 Task: Look for products in the category "IPA" from Elysian only.
Action: Mouse moved to (684, 269)
Screenshot: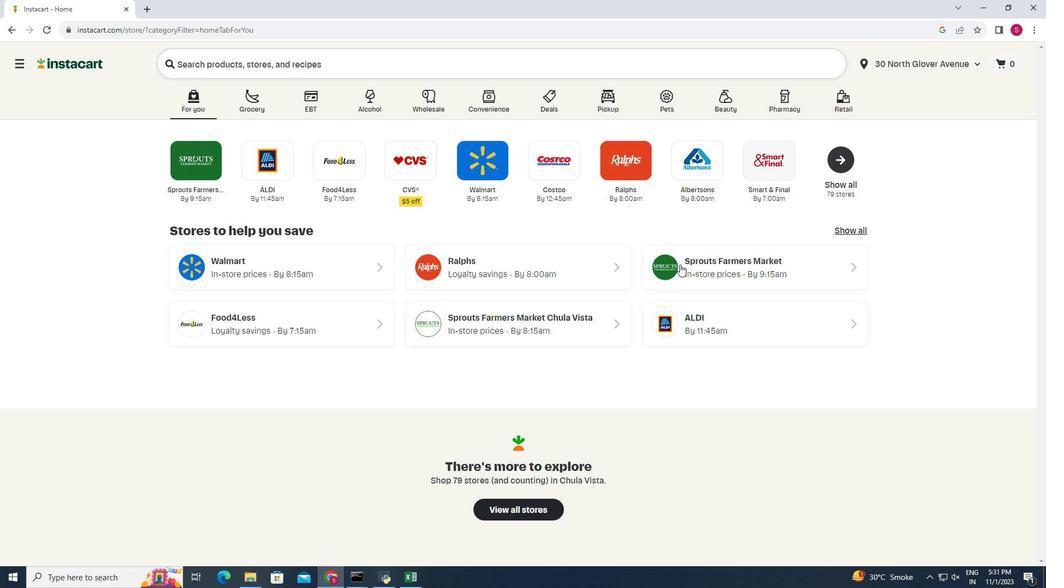 
Action: Mouse pressed left at (684, 269)
Screenshot: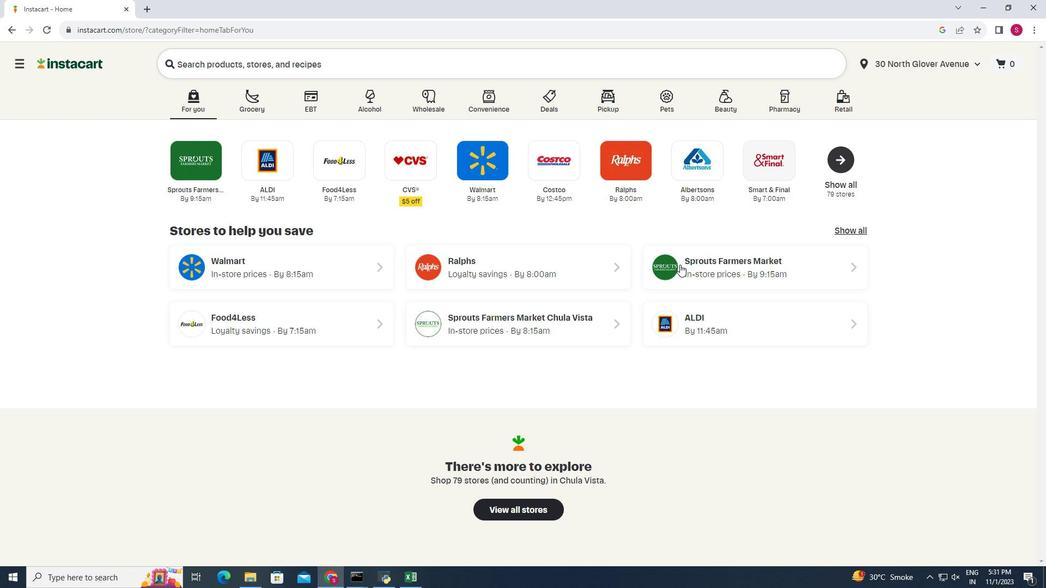 
Action: Mouse moved to (76, 564)
Screenshot: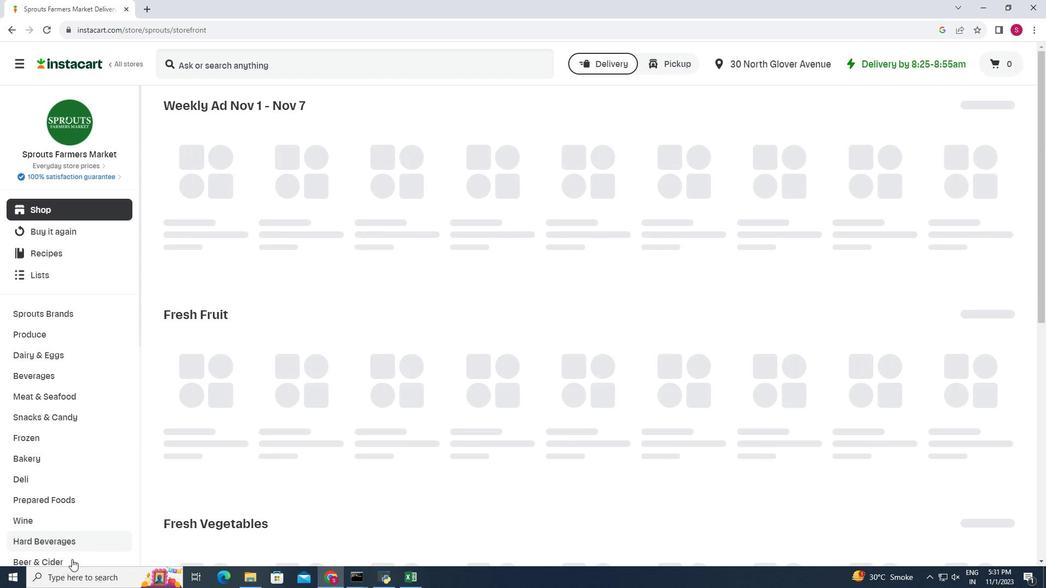 
Action: Mouse pressed left at (76, 564)
Screenshot: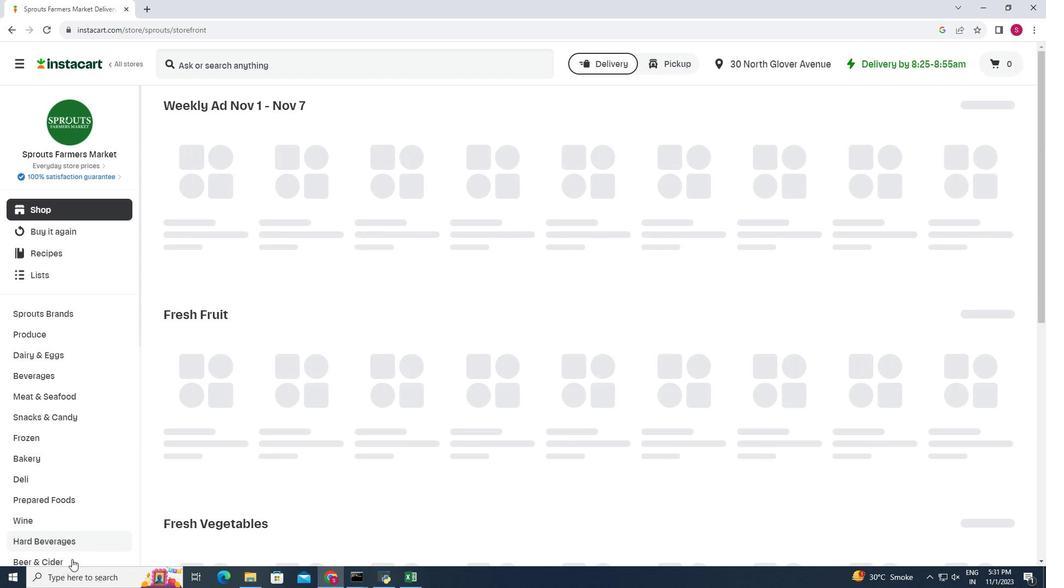 
Action: Mouse moved to (256, 140)
Screenshot: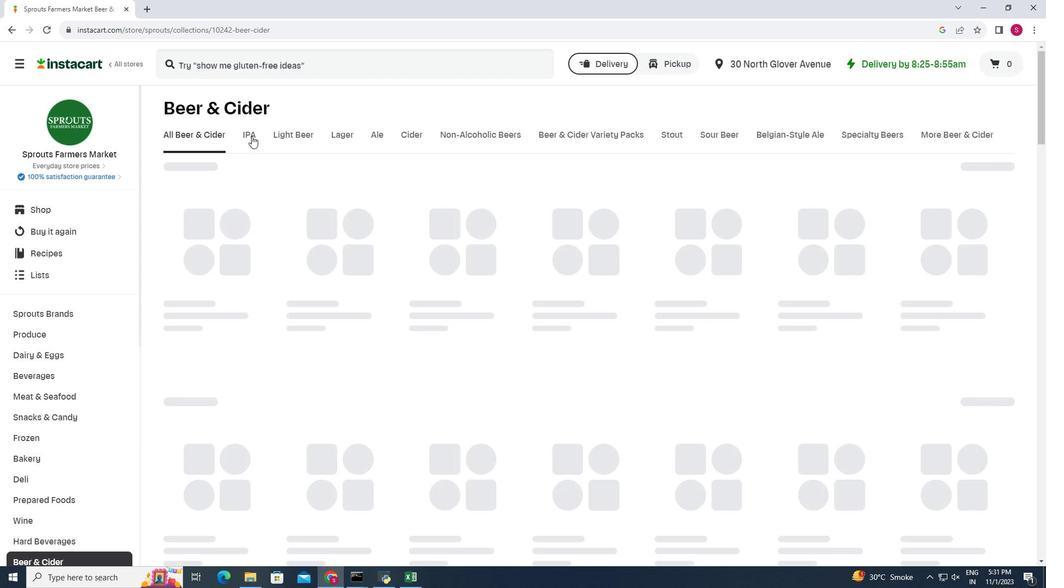 
Action: Mouse pressed left at (256, 140)
Screenshot: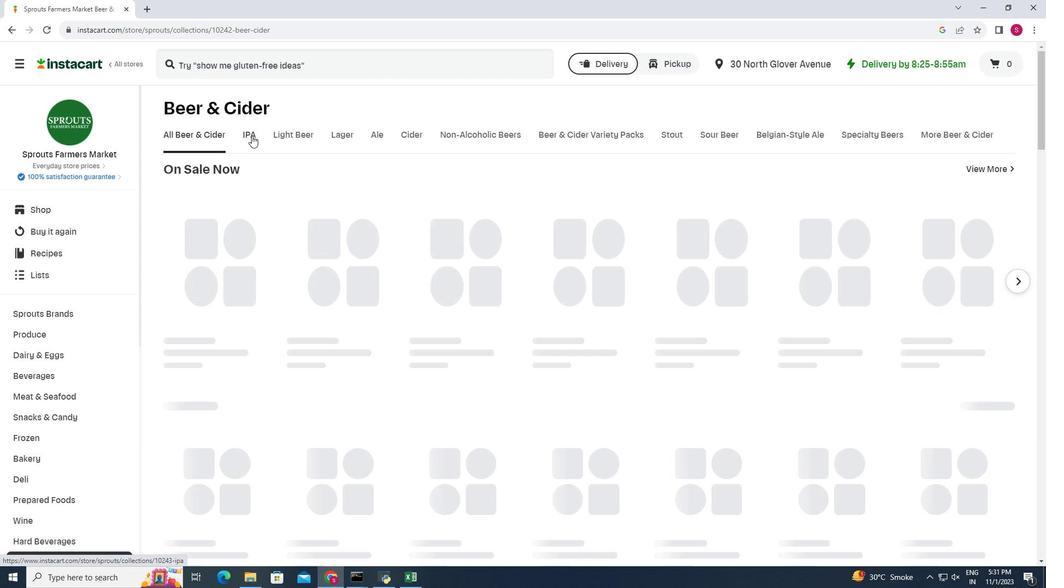 
Action: Mouse moved to (322, 174)
Screenshot: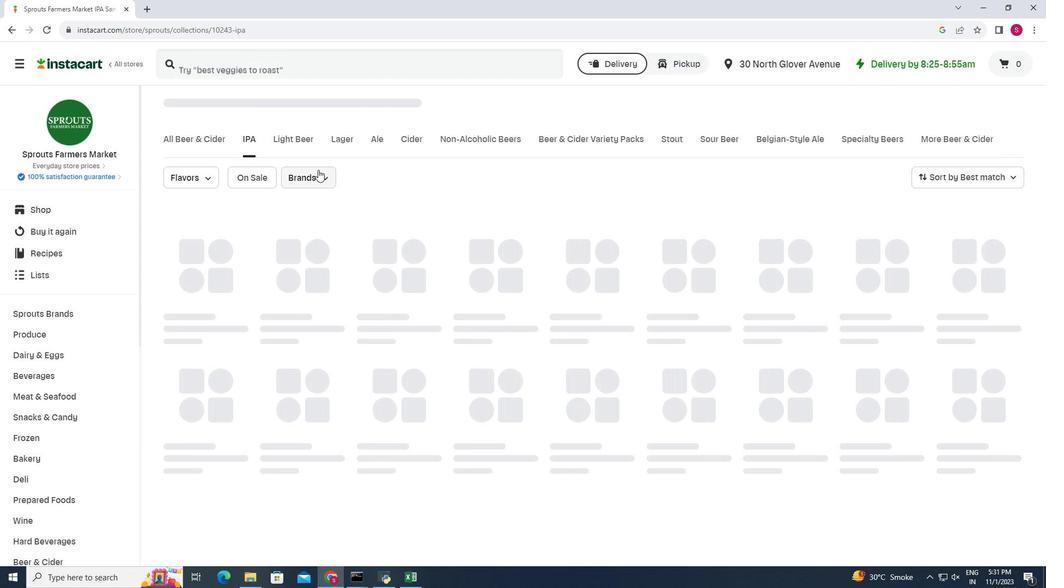 
Action: Mouse pressed left at (322, 174)
Screenshot: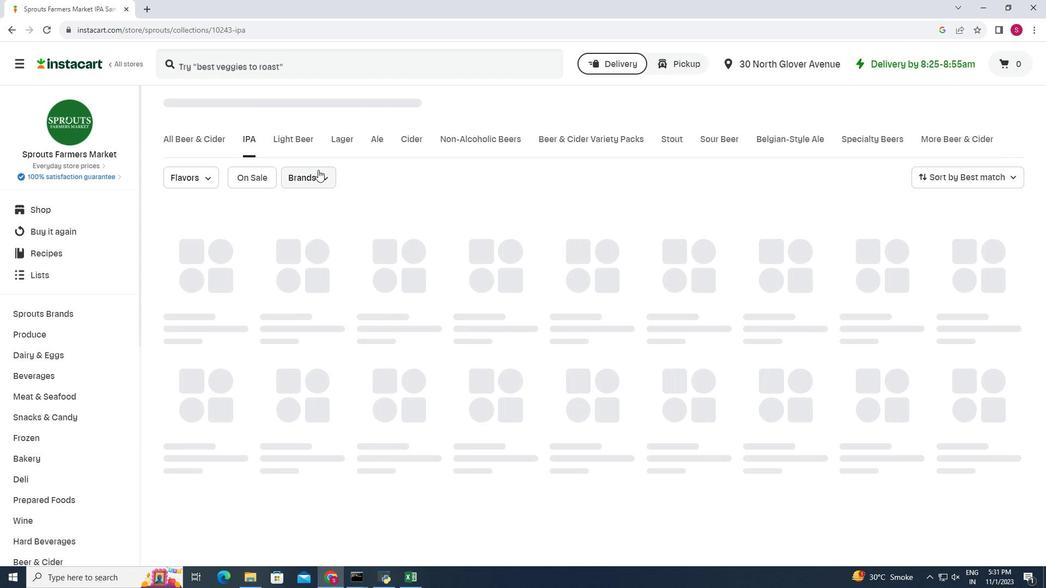 
Action: Mouse moved to (341, 238)
Screenshot: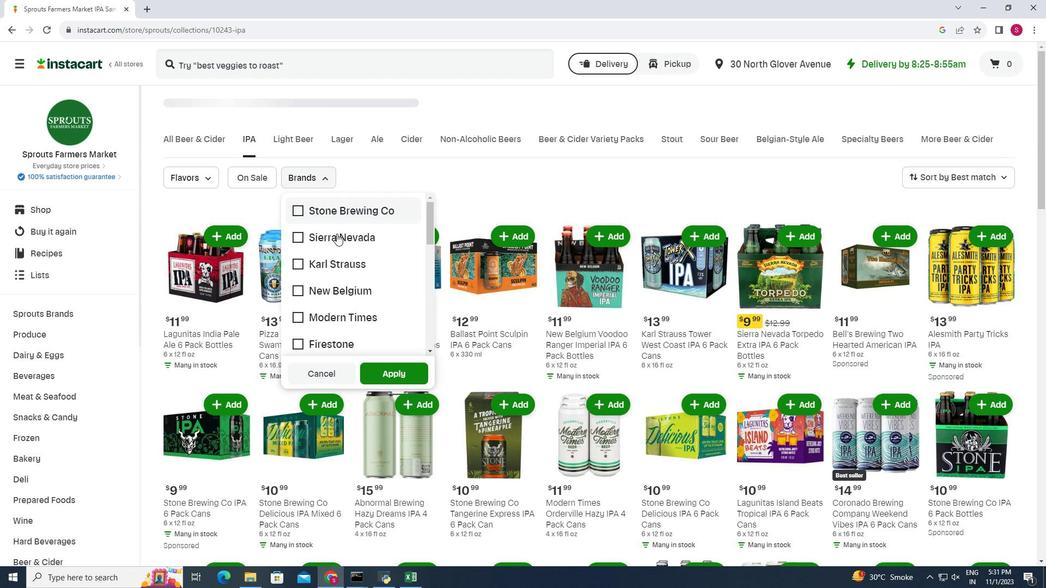 
Action: Mouse scrolled (341, 237) with delta (0, 0)
Screenshot: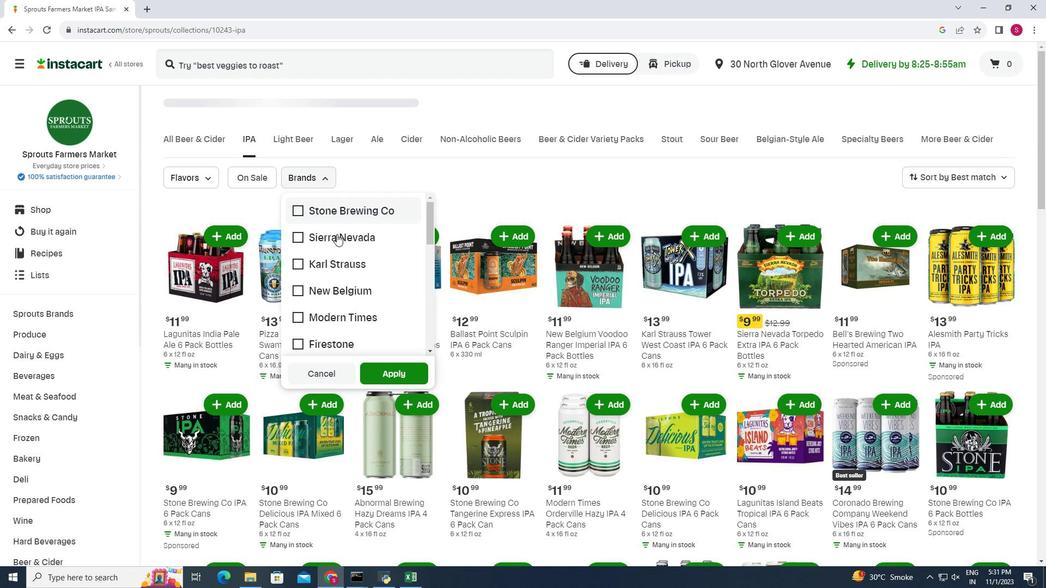 
Action: Mouse moved to (341, 239)
Screenshot: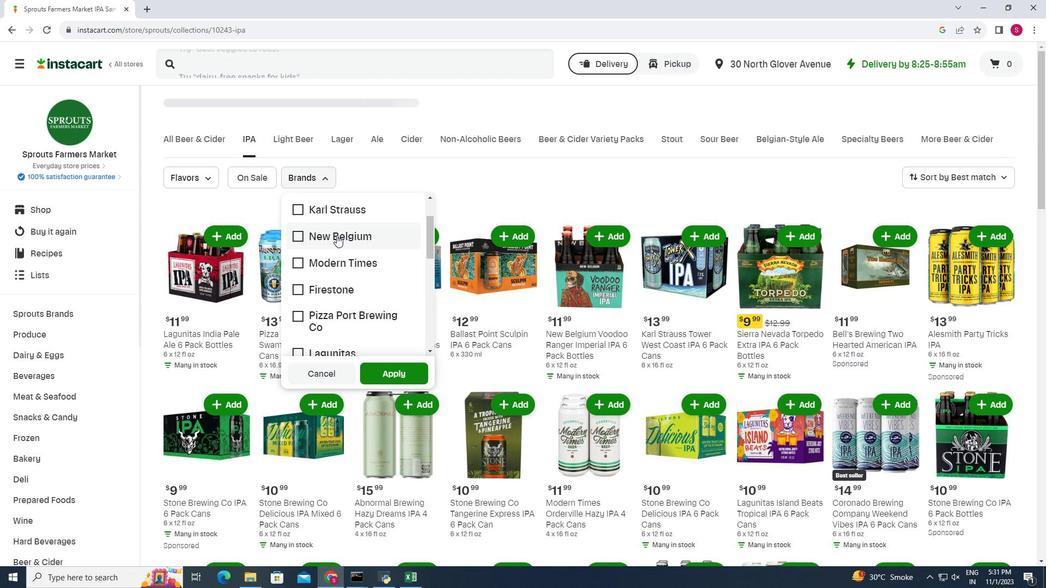 
Action: Mouse scrolled (341, 239) with delta (0, 0)
Screenshot: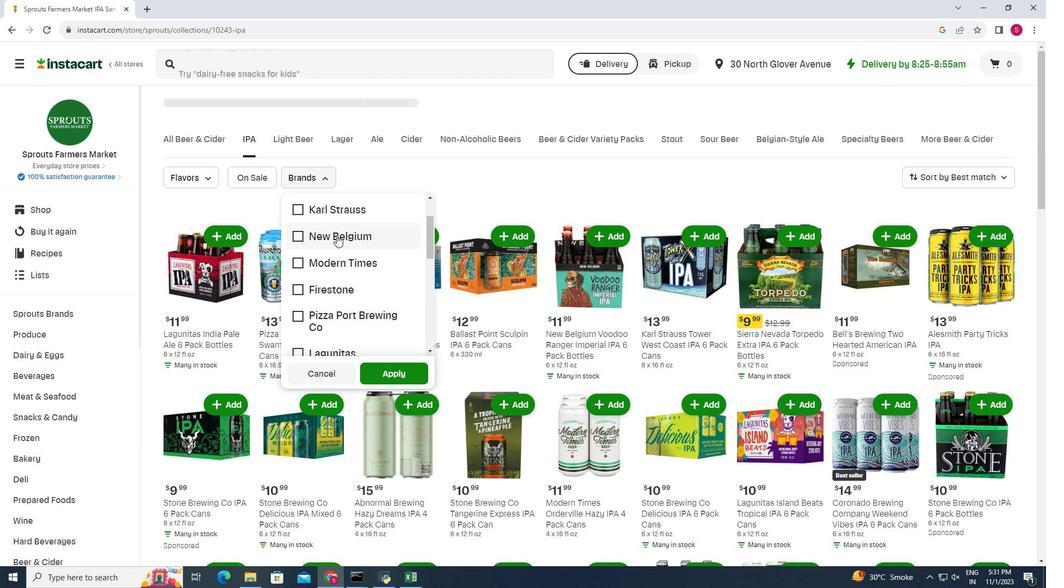 
Action: Mouse moved to (341, 240)
Screenshot: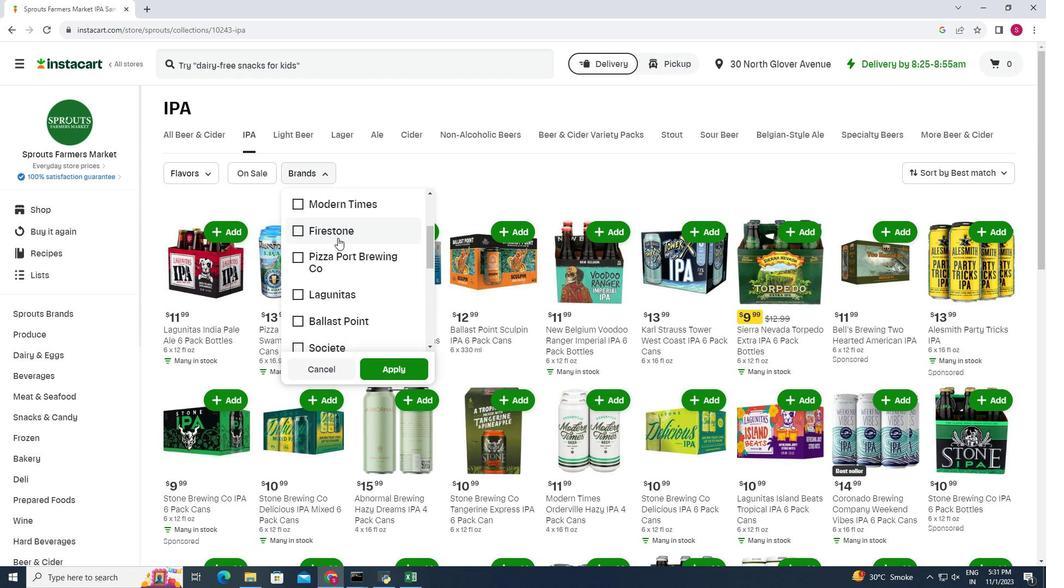 
Action: Mouse scrolled (341, 239) with delta (0, 0)
Screenshot: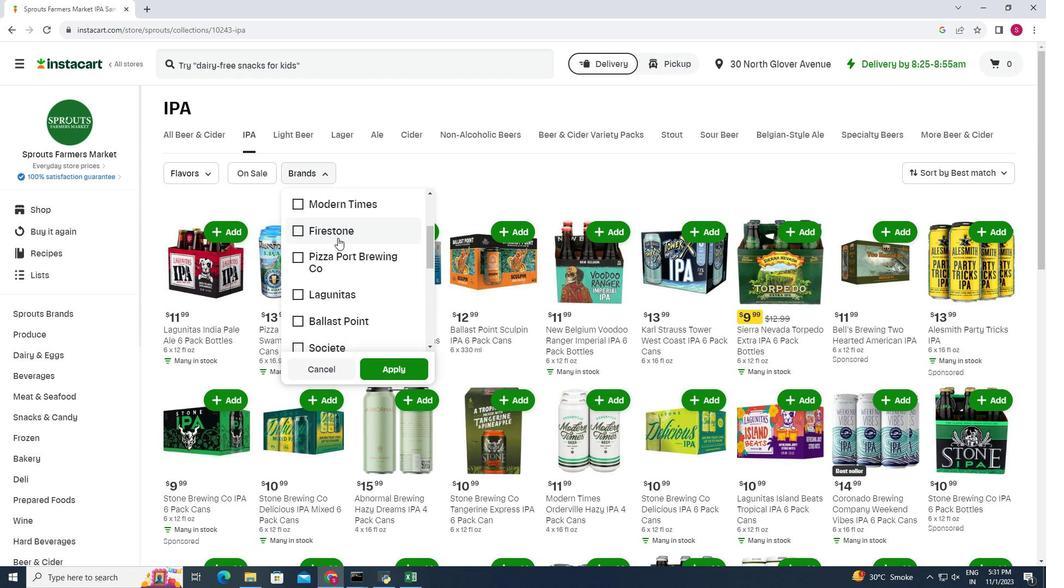 
Action: Mouse moved to (344, 245)
Screenshot: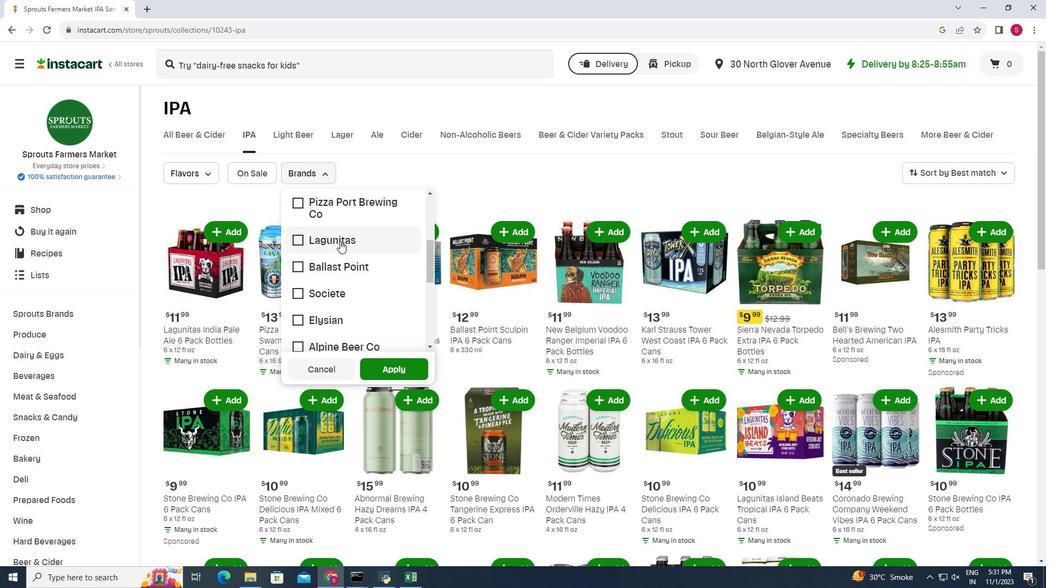 
Action: Mouse scrolled (344, 245) with delta (0, 0)
Screenshot: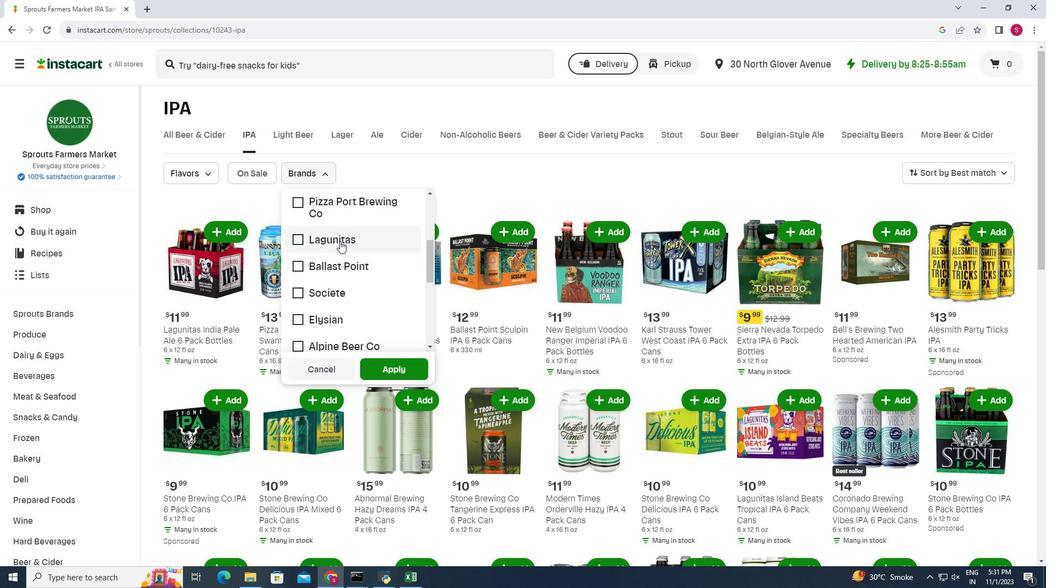 
Action: Mouse moved to (347, 273)
Screenshot: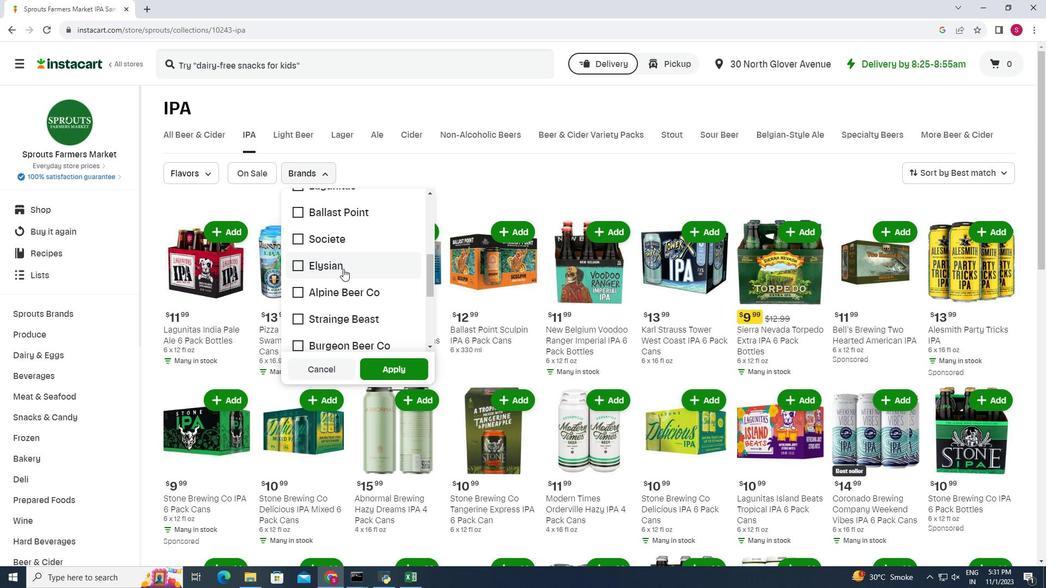 
Action: Mouse pressed left at (347, 273)
Screenshot: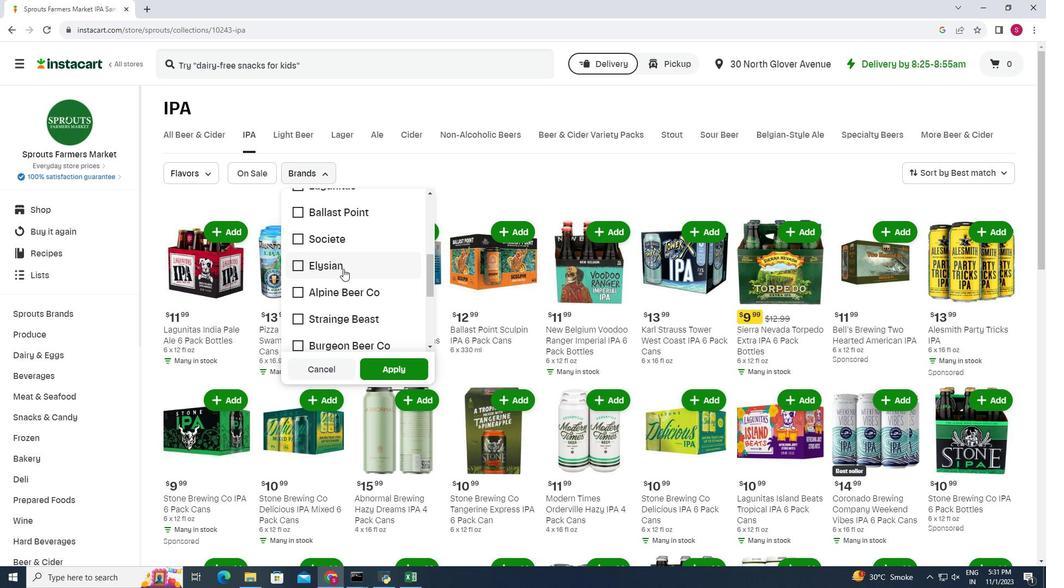 
Action: Mouse moved to (380, 370)
Screenshot: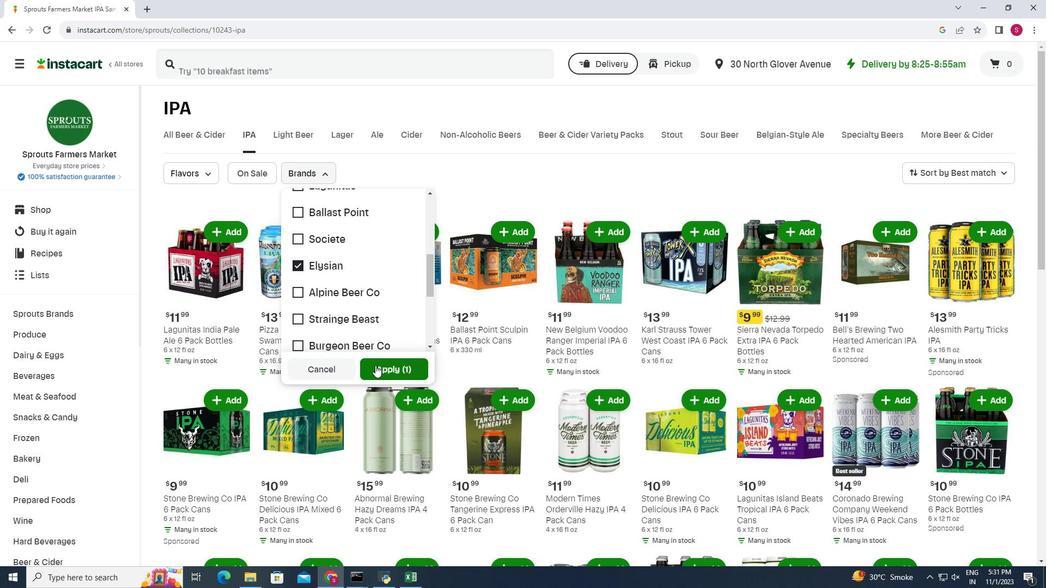 
Action: Mouse pressed left at (380, 370)
Screenshot: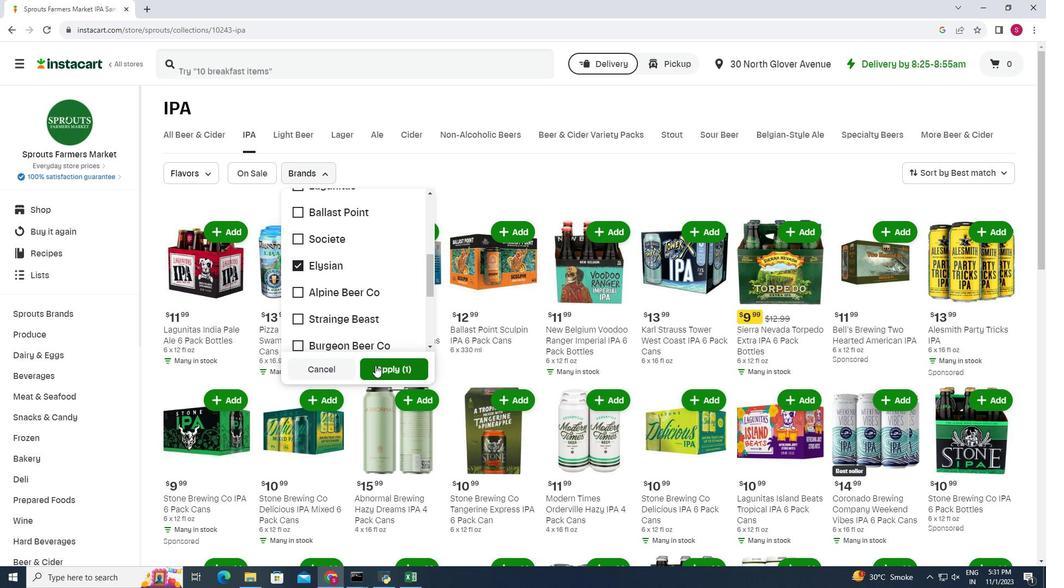 
Action: Mouse moved to (418, 366)
Screenshot: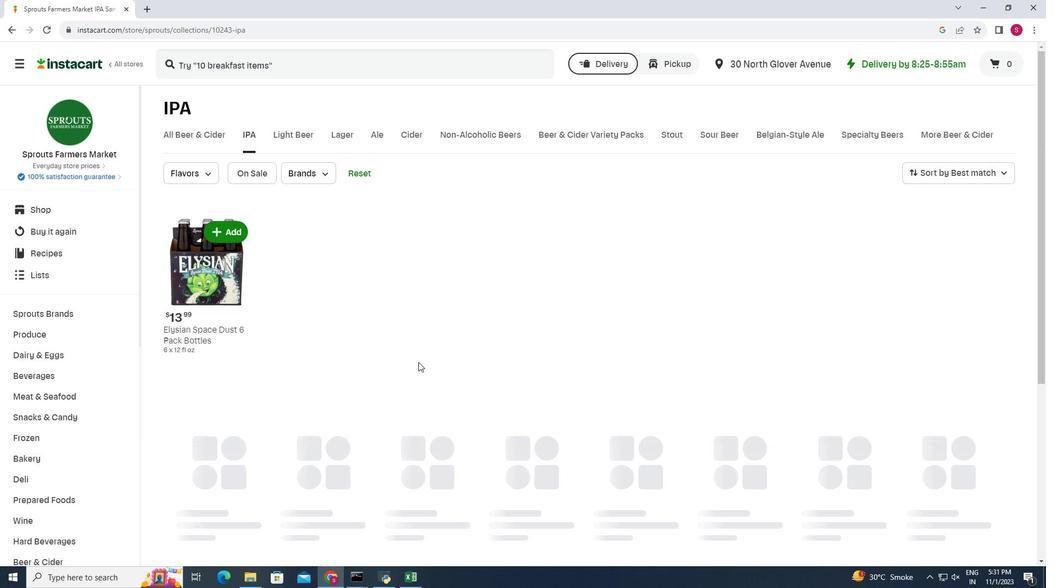 
Action: Mouse scrolled (418, 366) with delta (0, 0)
Screenshot: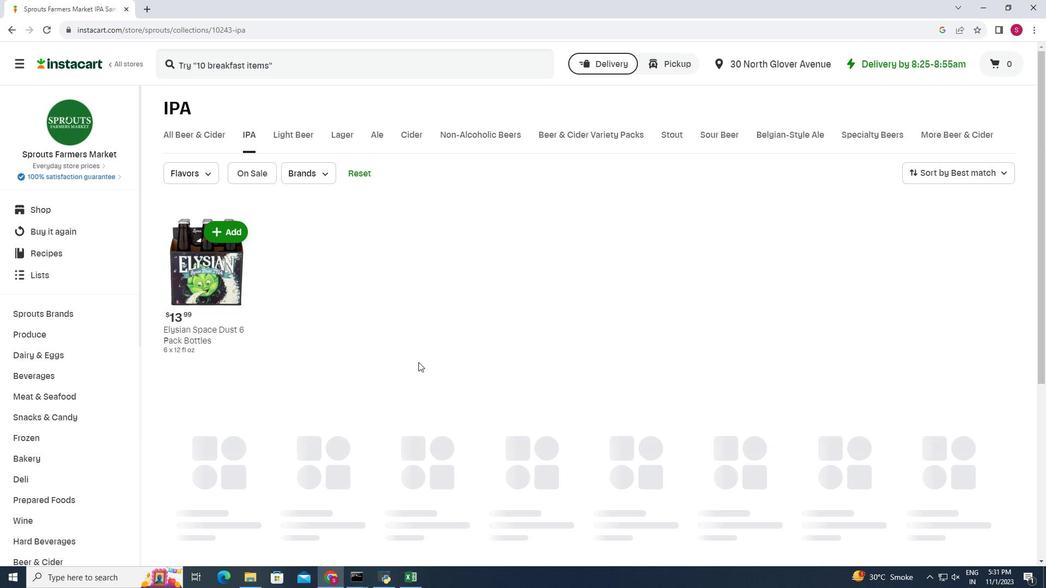 
Action: Mouse moved to (426, 368)
Screenshot: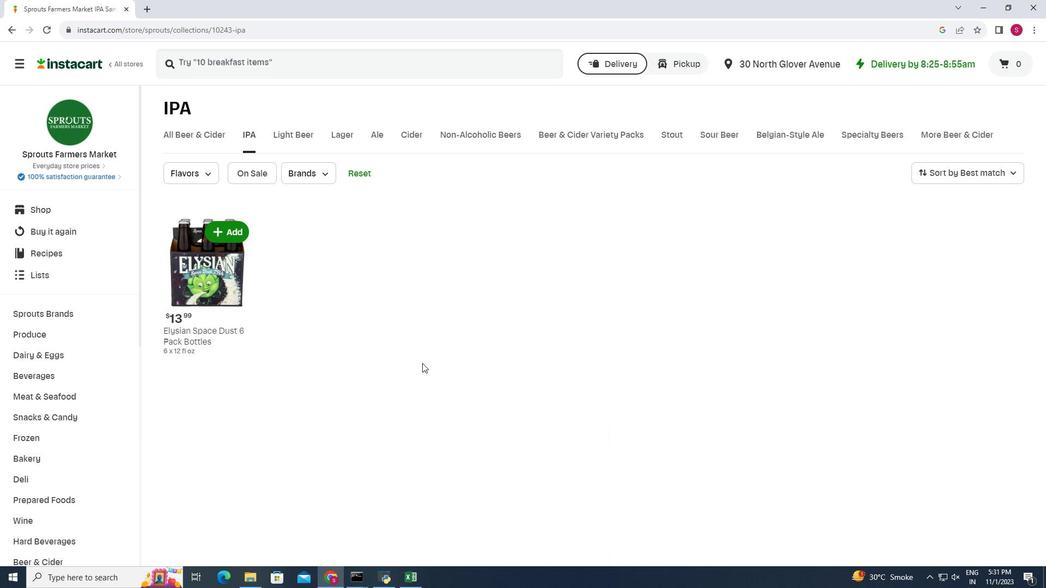 
Action: Mouse scrolled (426, 367) with delta (0, 0)
Screenshot: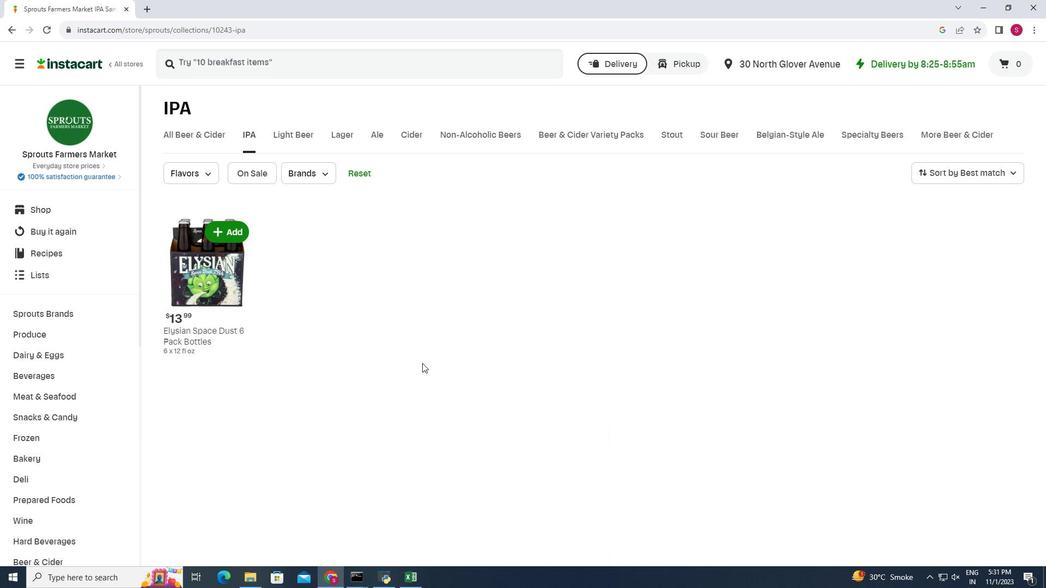 
Action: Mouse moved to (426, 371)
Screenshot: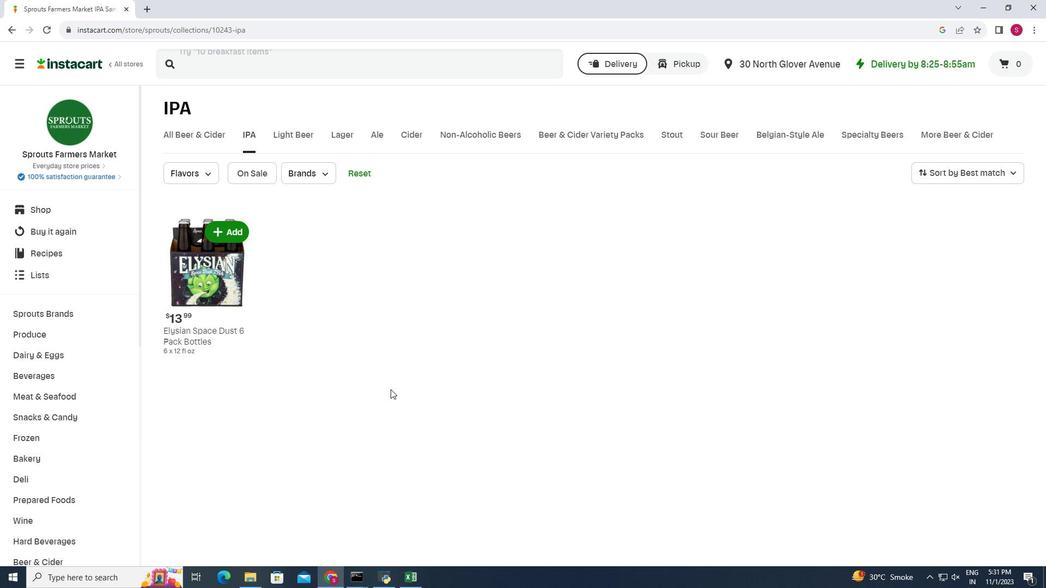 
